 Task: Mark an email as unread after reading it.
Action: Mouse moved to (56, 56)
Screenshot: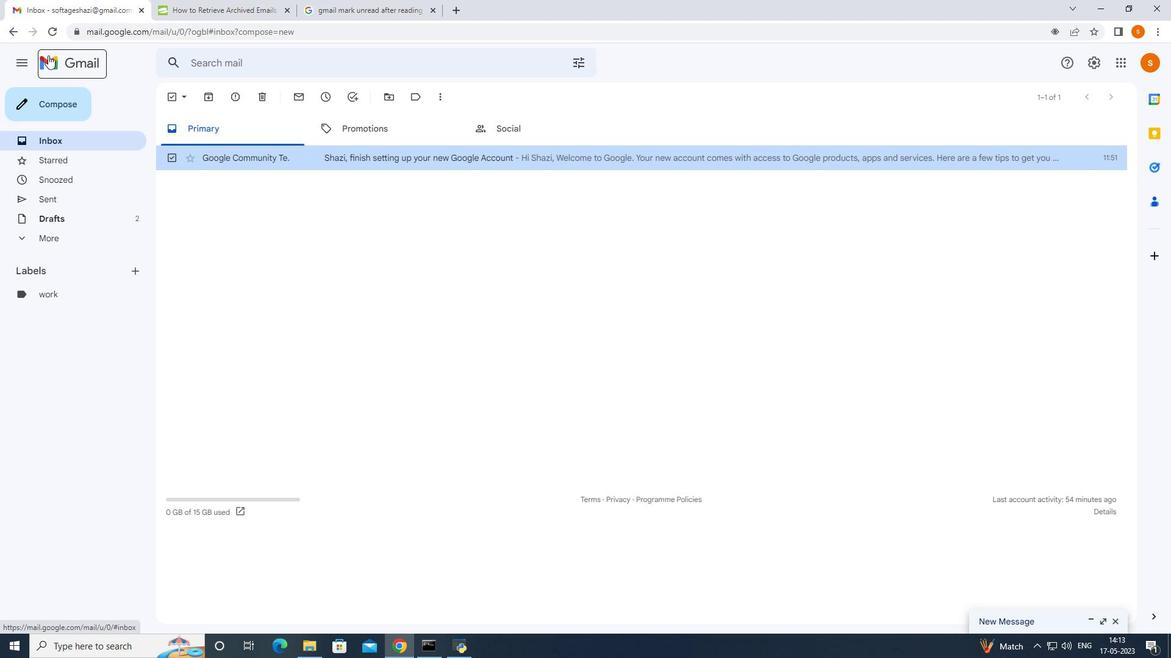 
Action: Mouse pressed left at (56, 56)
Screenshot: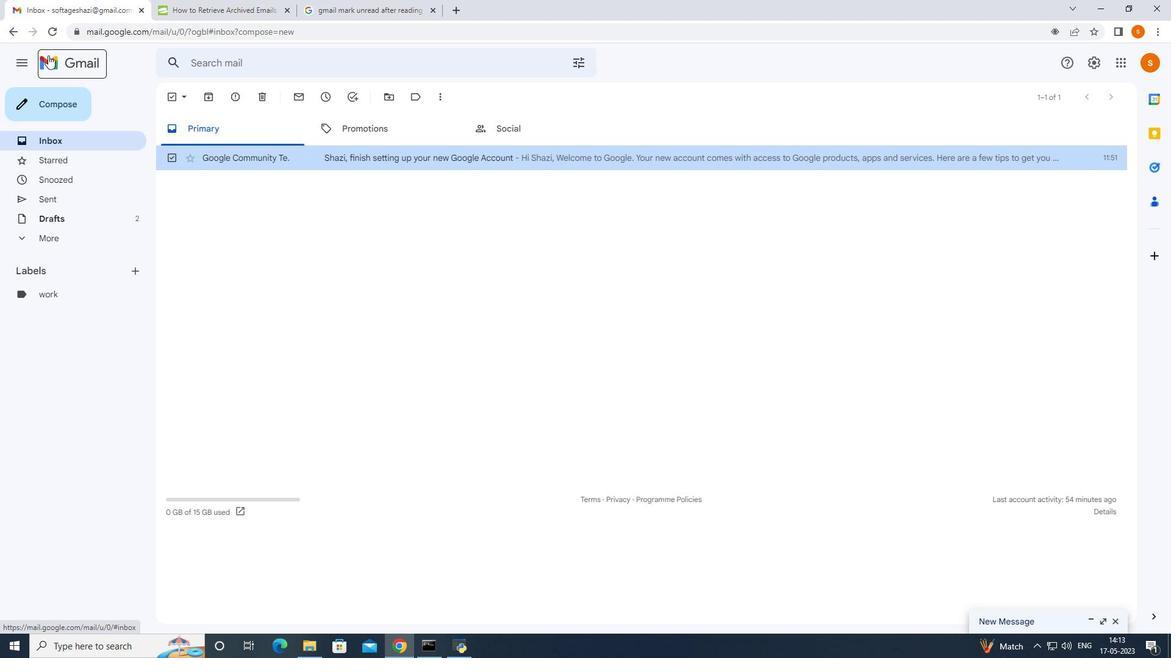 
Action: Mouse moved to (285, 154)
Screenshot: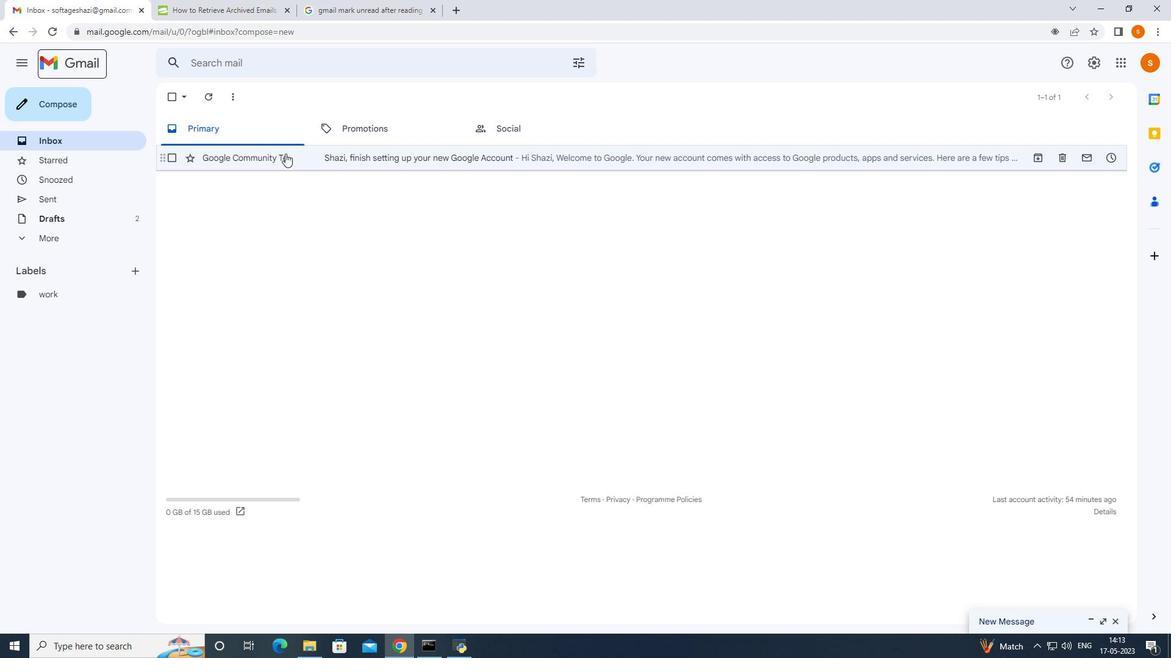 
Action: Mouse pressed left at (285, 154)
Screenshot: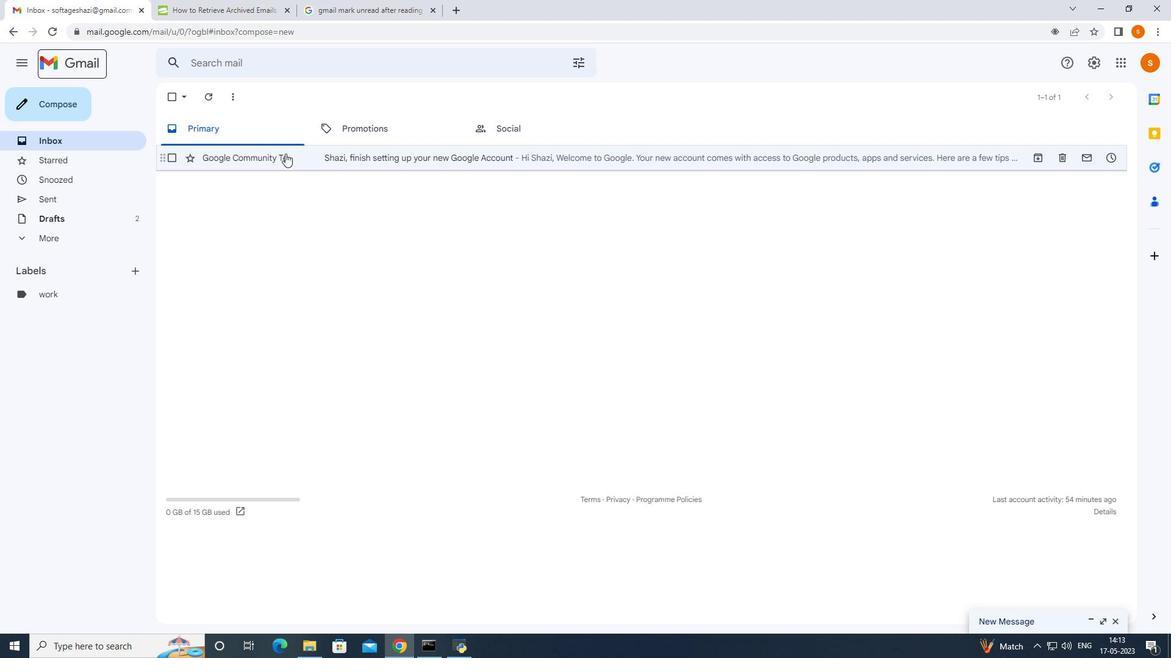 
Action: Mouse moved to (237, 193)
Screenshot: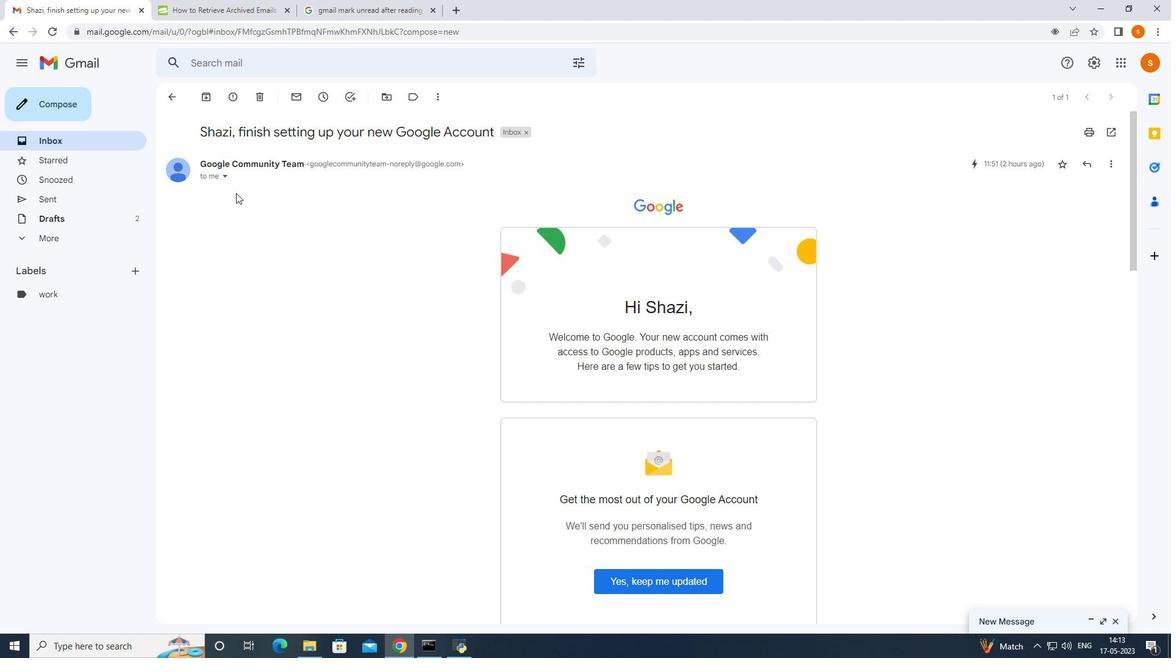 
Action: Mouse scrolled (237, 193) with delta (0, 0)
Screenshot: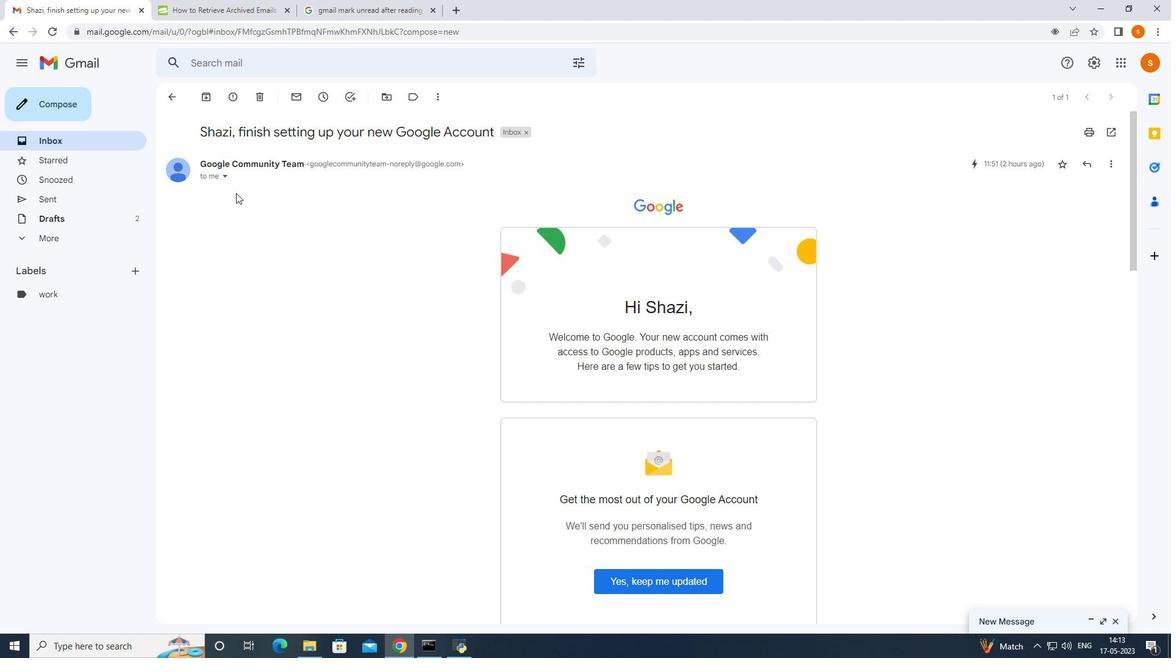 
Action: Mouse moved to (242, 194)
Screenshot: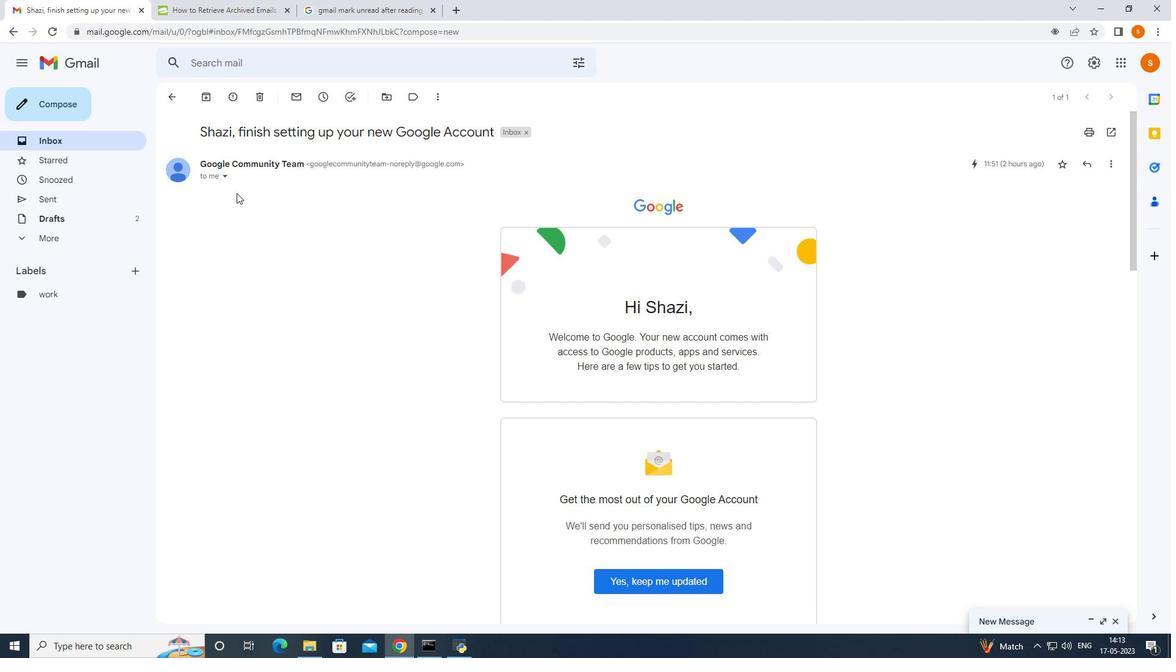 
Action: Mouse scrolled (242, 193) with delta (0, 0)
Screenshot: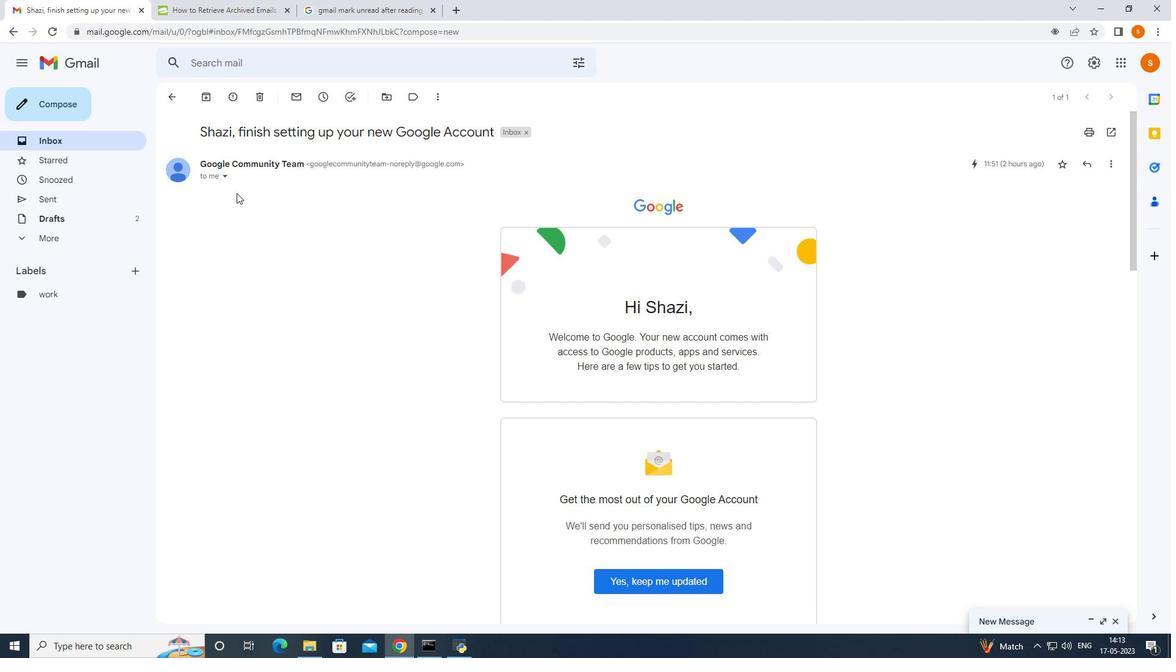 
Action: Mouse moved to (741, 225)
Screenshot: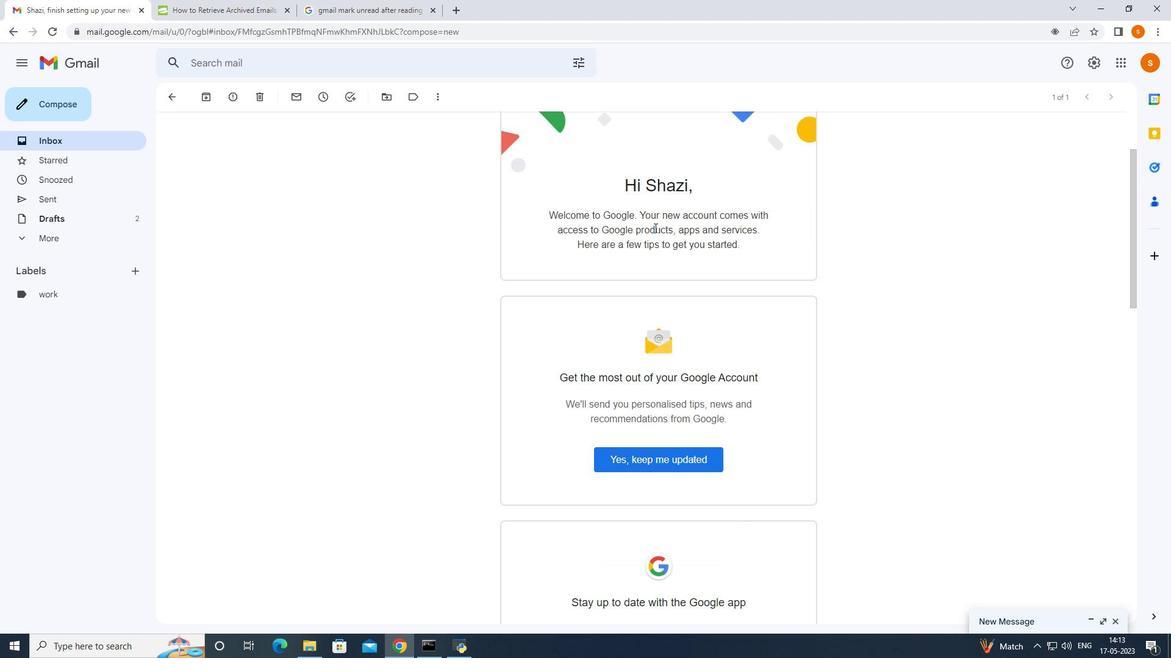
Action: Mouse scrolled (741, 225) with delta (0, 0)
Screenshot: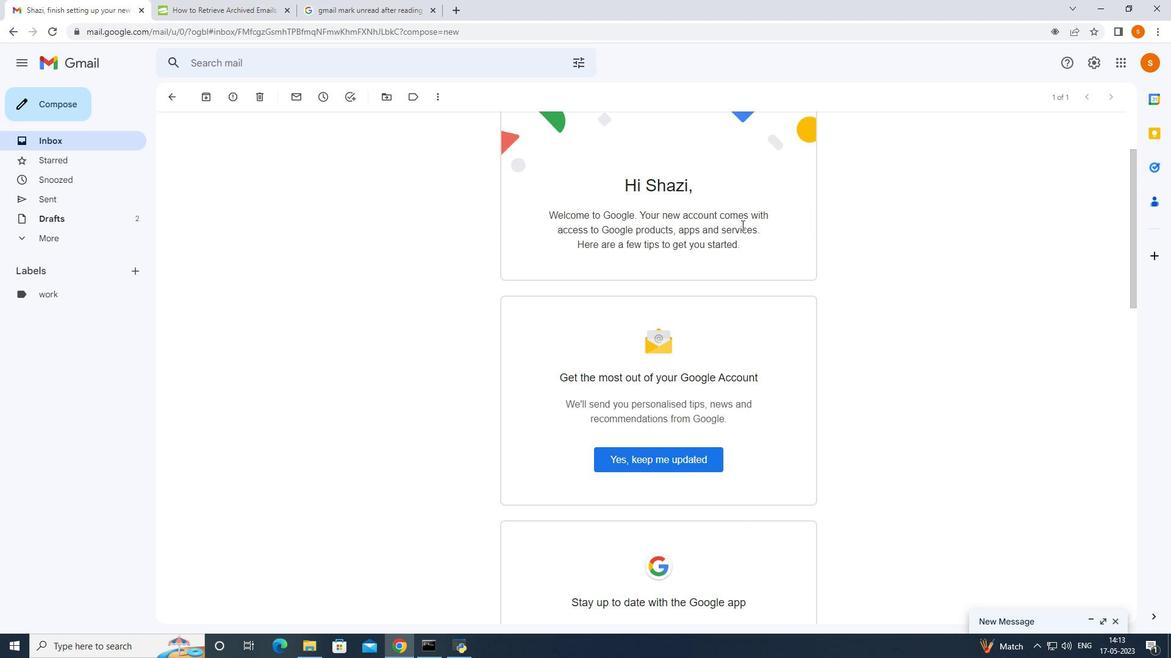 
Action: Mouse scrolled (741, 225) with delta (0, 0)
Screenshot: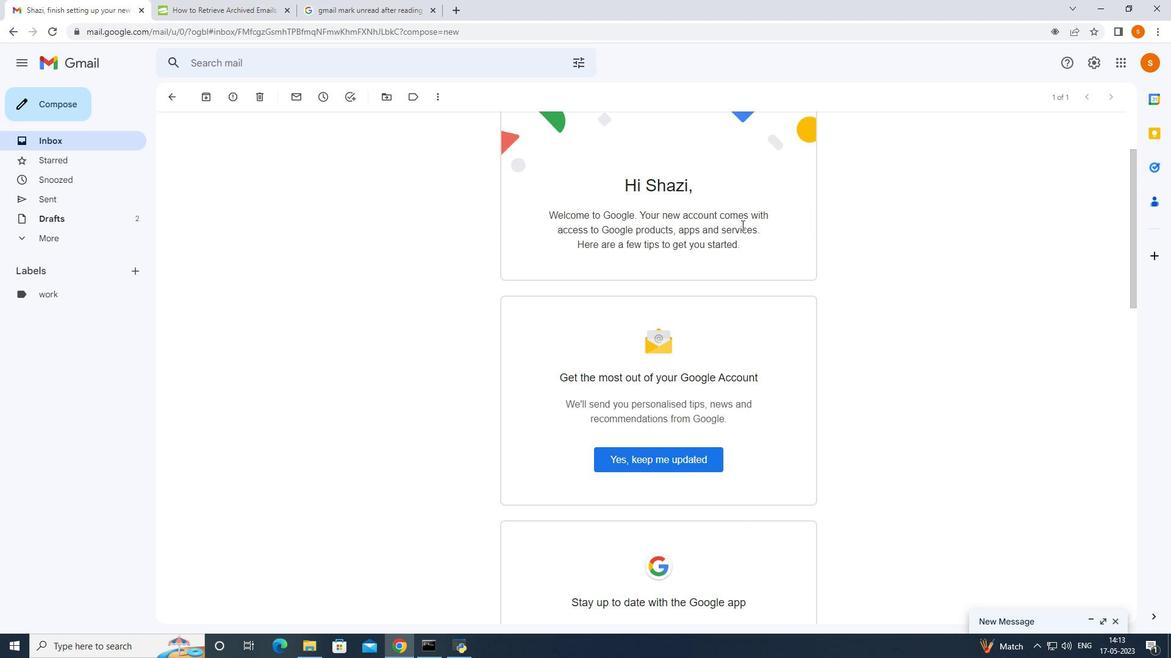 
Action: Mouse moved to (764, 215)
Screenshot: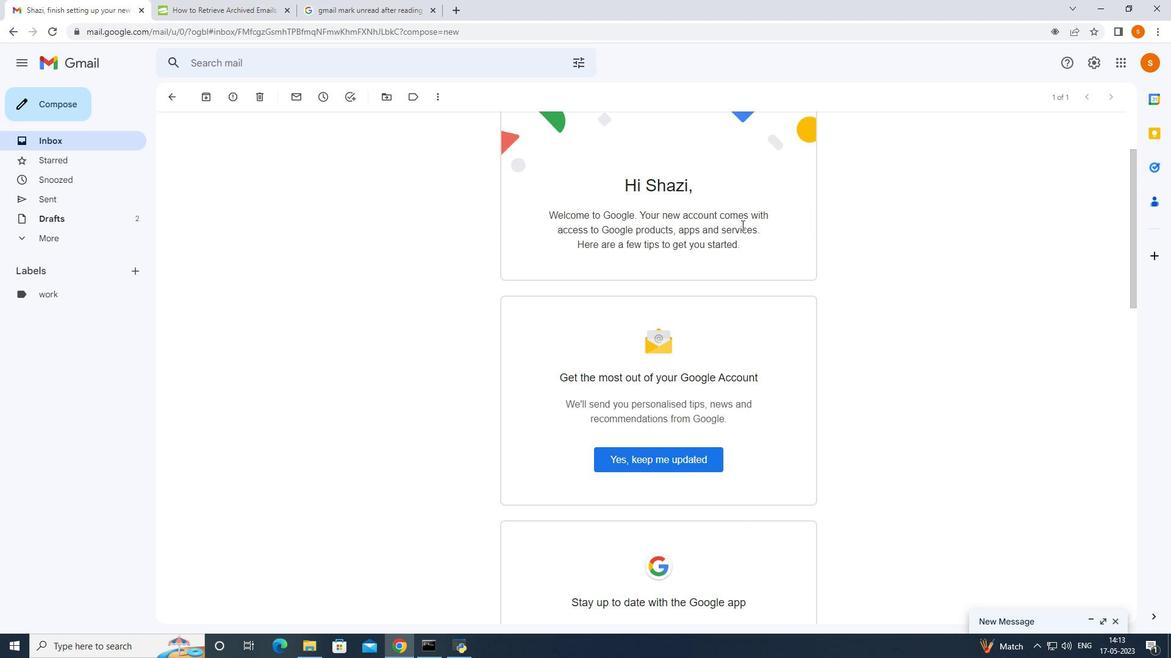 
Action: Mouse scrolled (758, 219) with delta (0, 0)
Screenshot: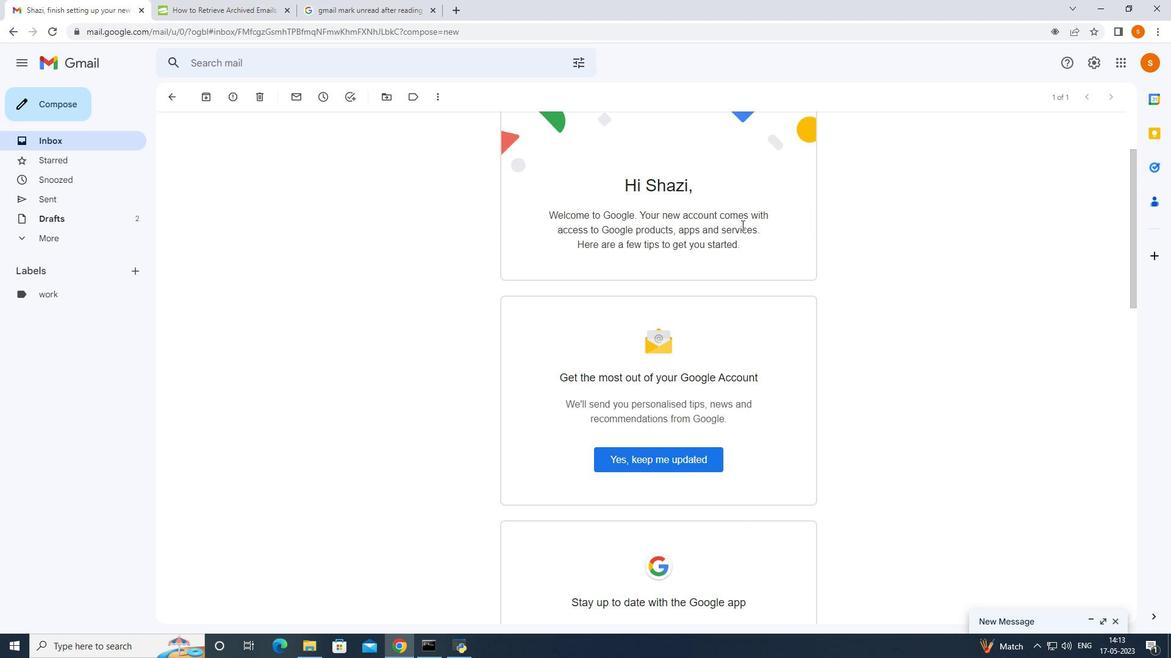 
Action: Mouse moved to (1116, 167)
Screenshot: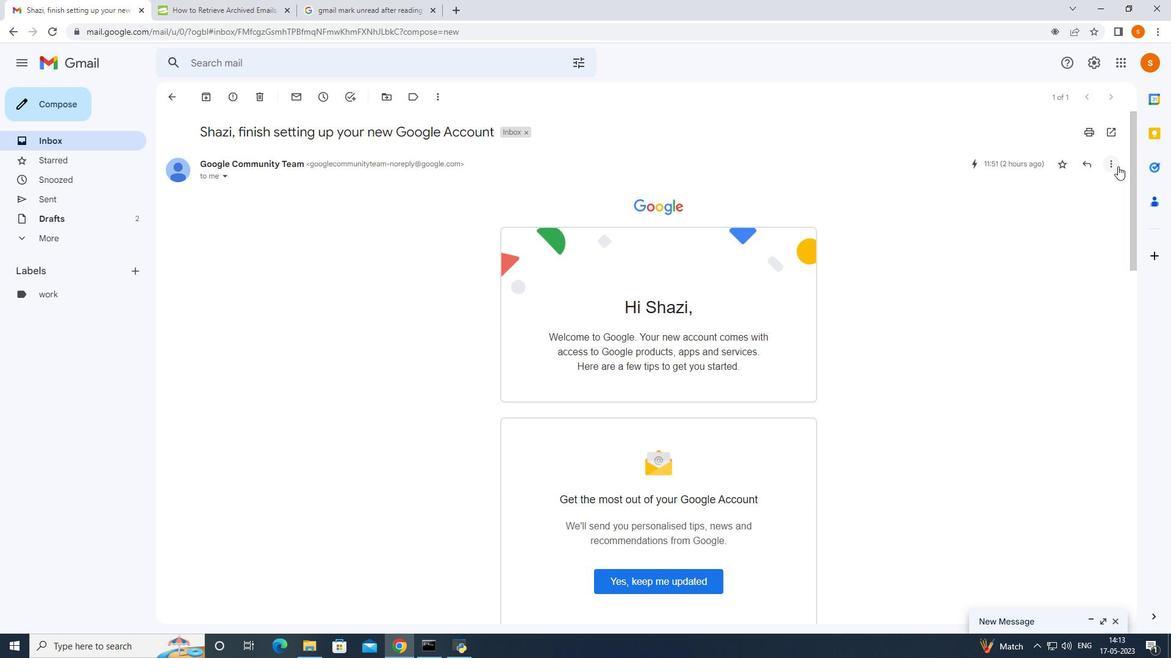 
Action: Mouse pressed left at (1116, 167)
Screenshot: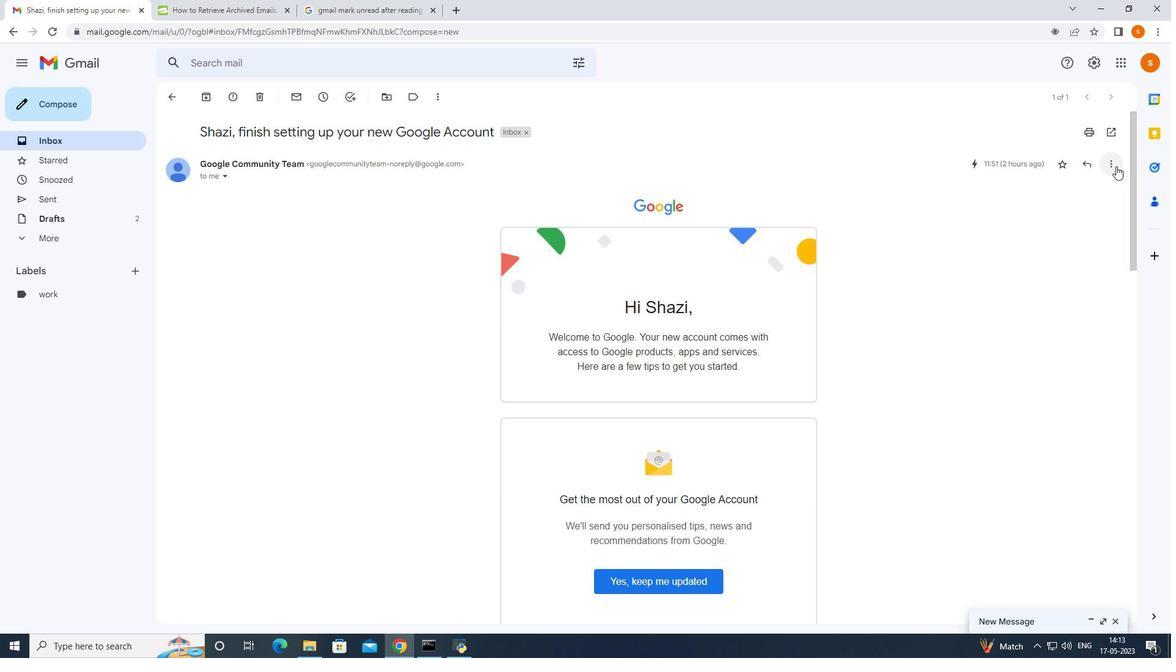 
Action: Mouse moved to (885, 242)
Screenshot: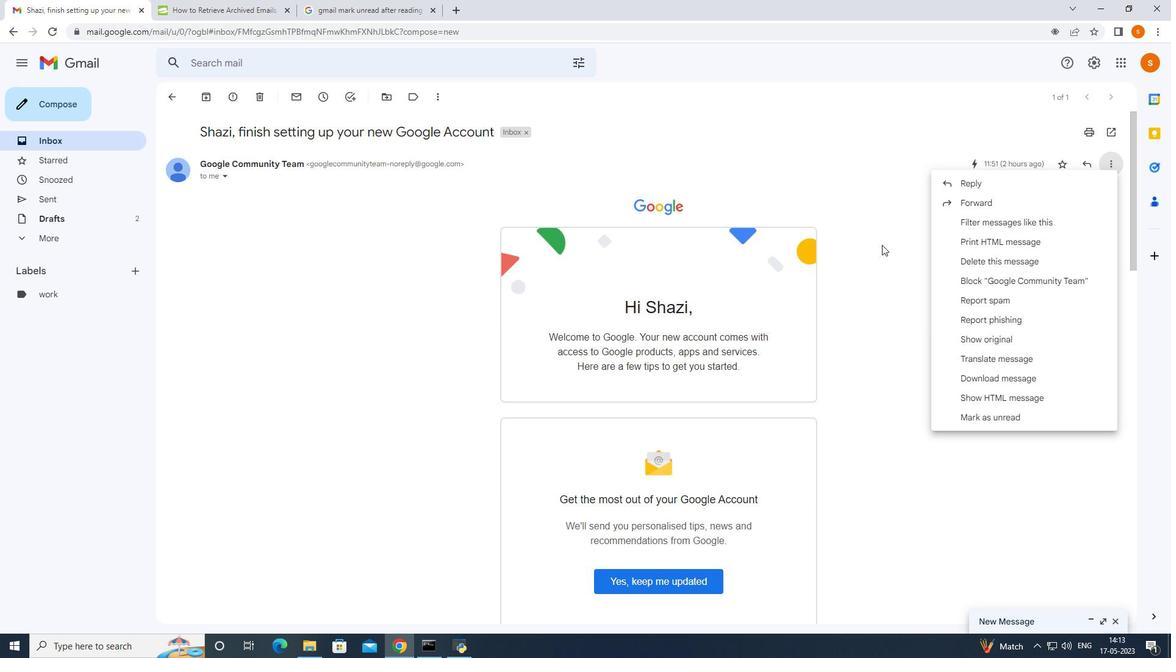 
Action: Mouse pressed left at (885, 242)
Screenshot: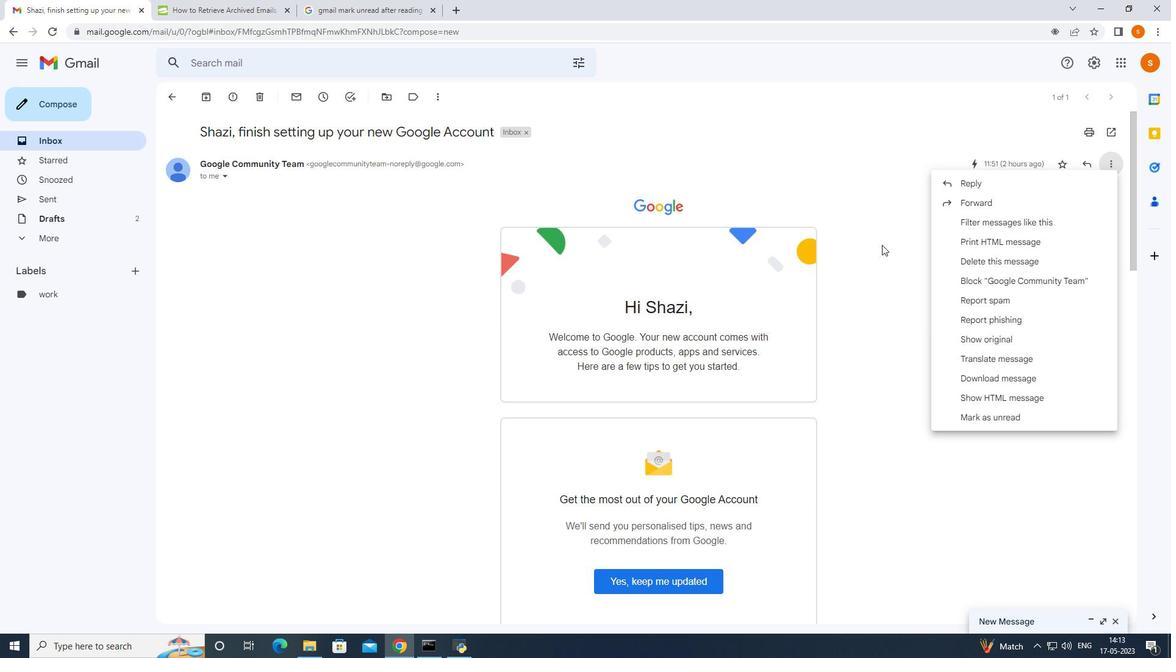 
Action: Mouse moved to (162, 95)
Screenshot: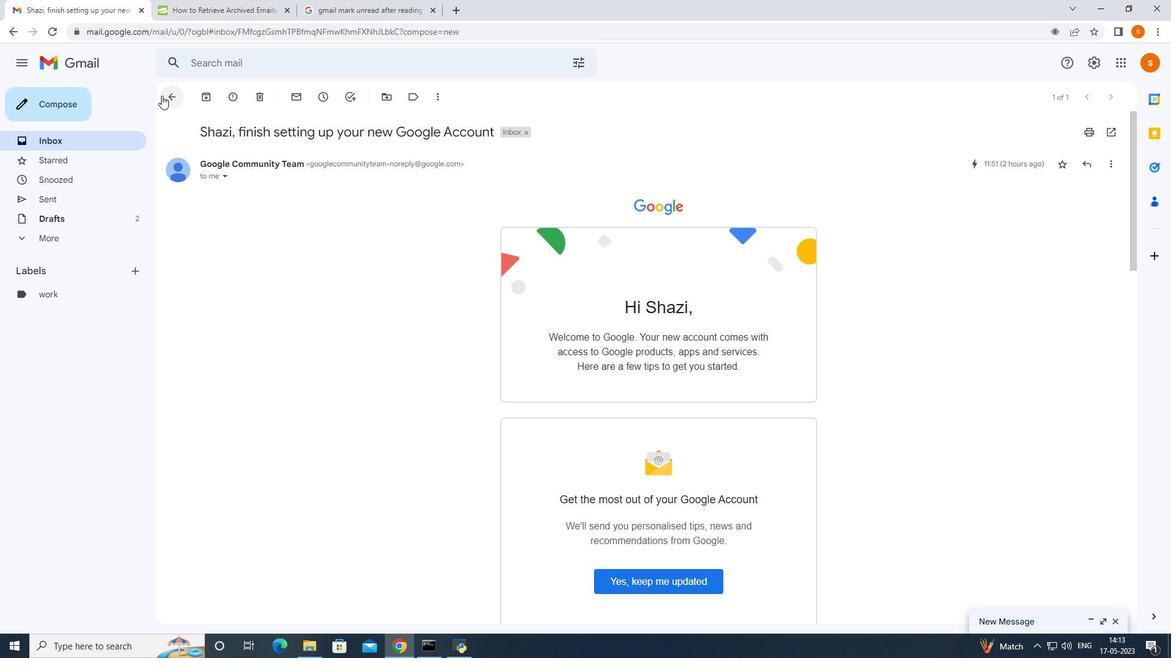 
Action: Mouse pressed left at (162, 95)
Screenshot: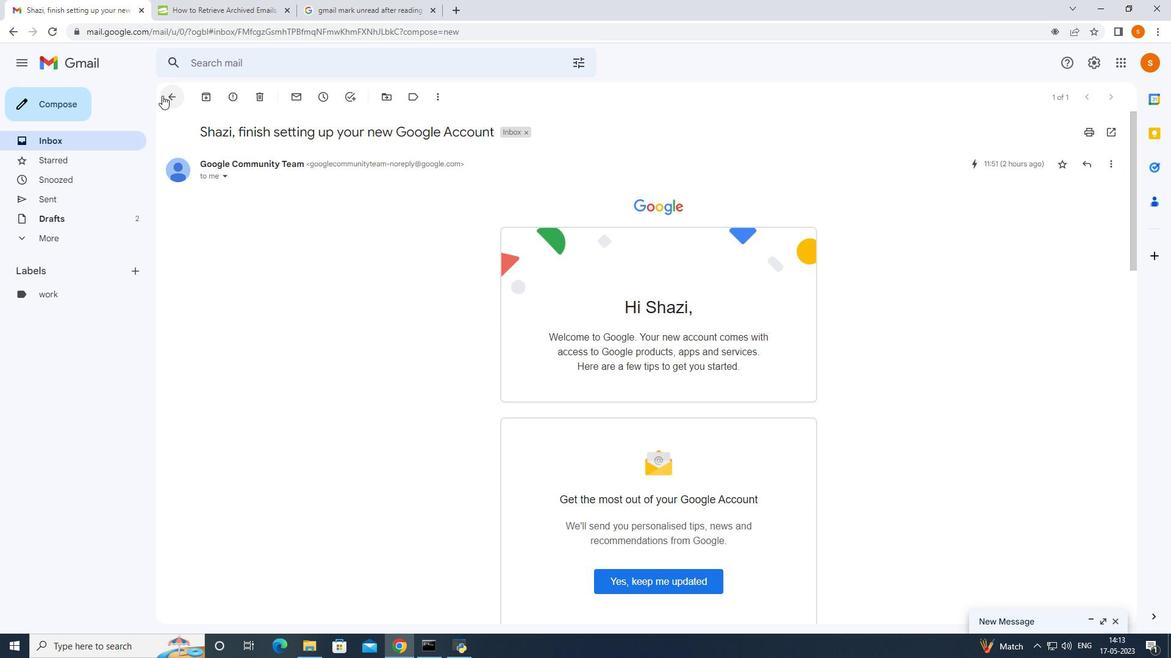 
Action: Mouse moved to (256, 157)
Screenshot: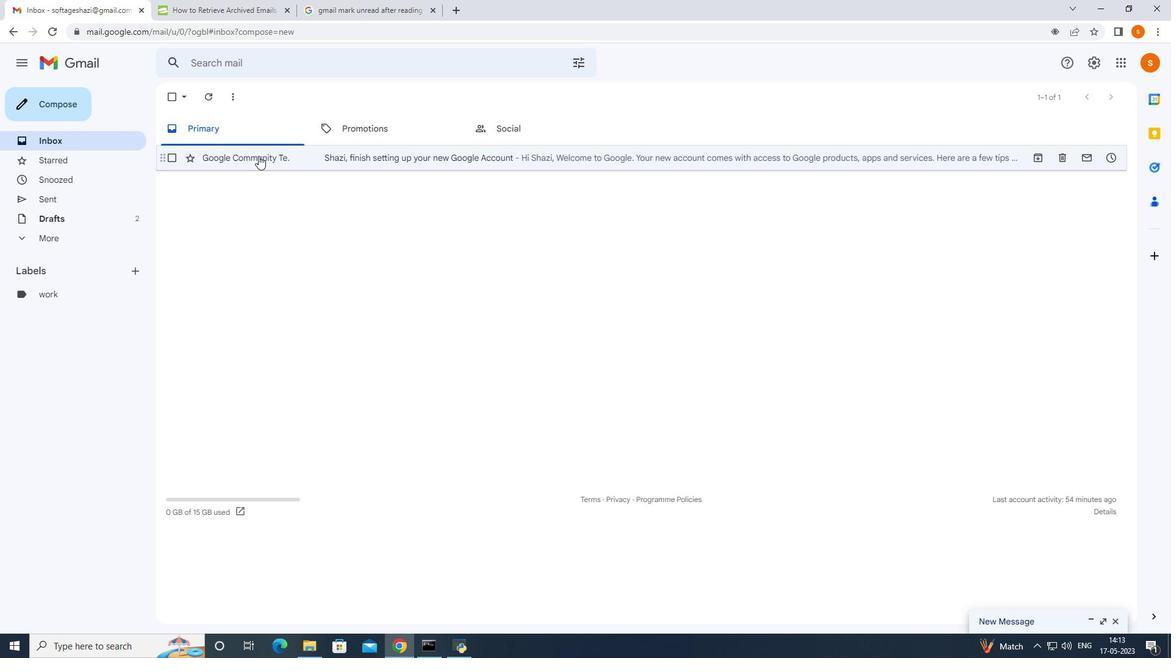 
Action: Mouse pressed right at (256, 157)
Screenshot: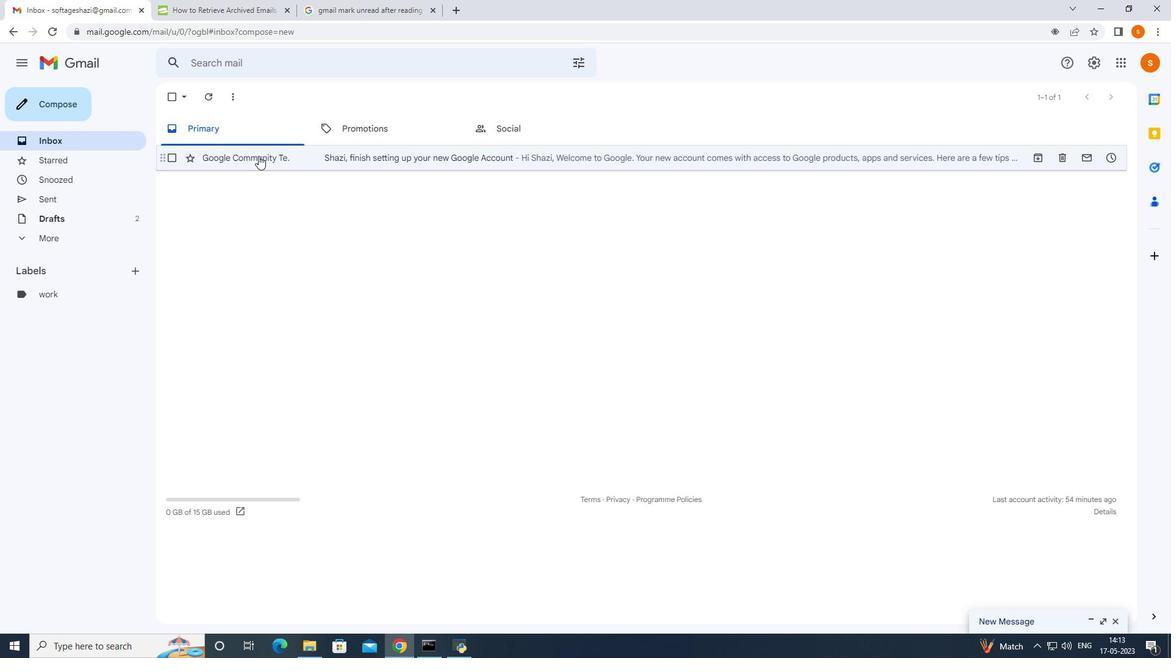 
Action: Mouse moved to (323, 323)
Screenshot: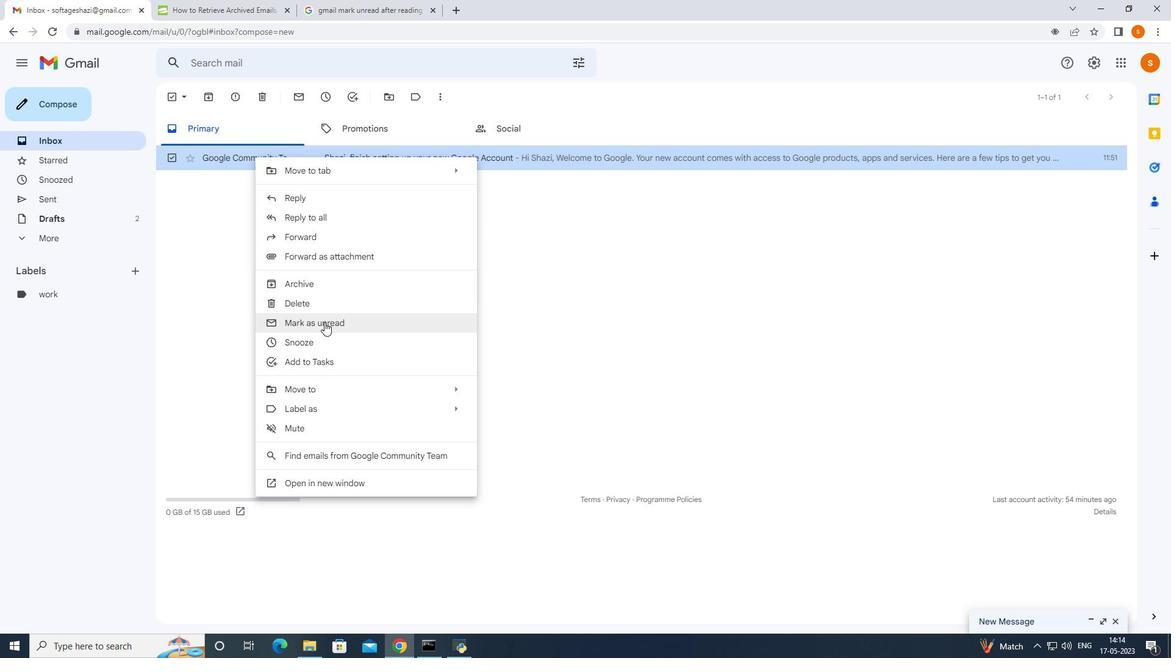
Action: Mouse pressed left at (323, 323)
Screenshot: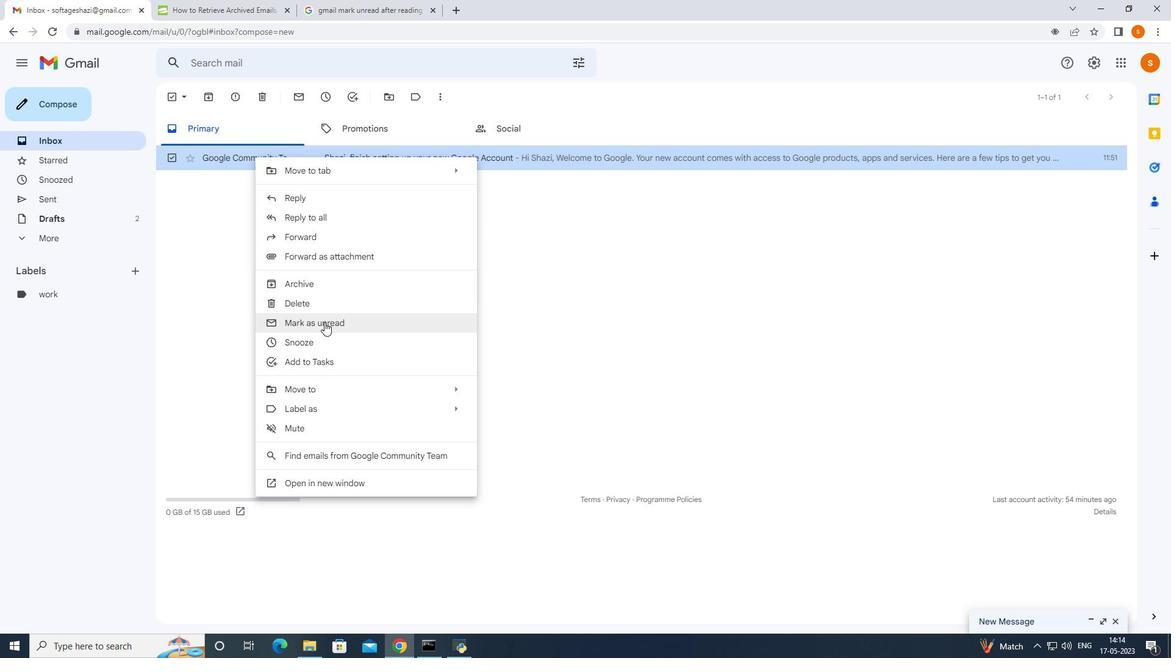
Action: Mouse moved to (414, 294)
Screenshot: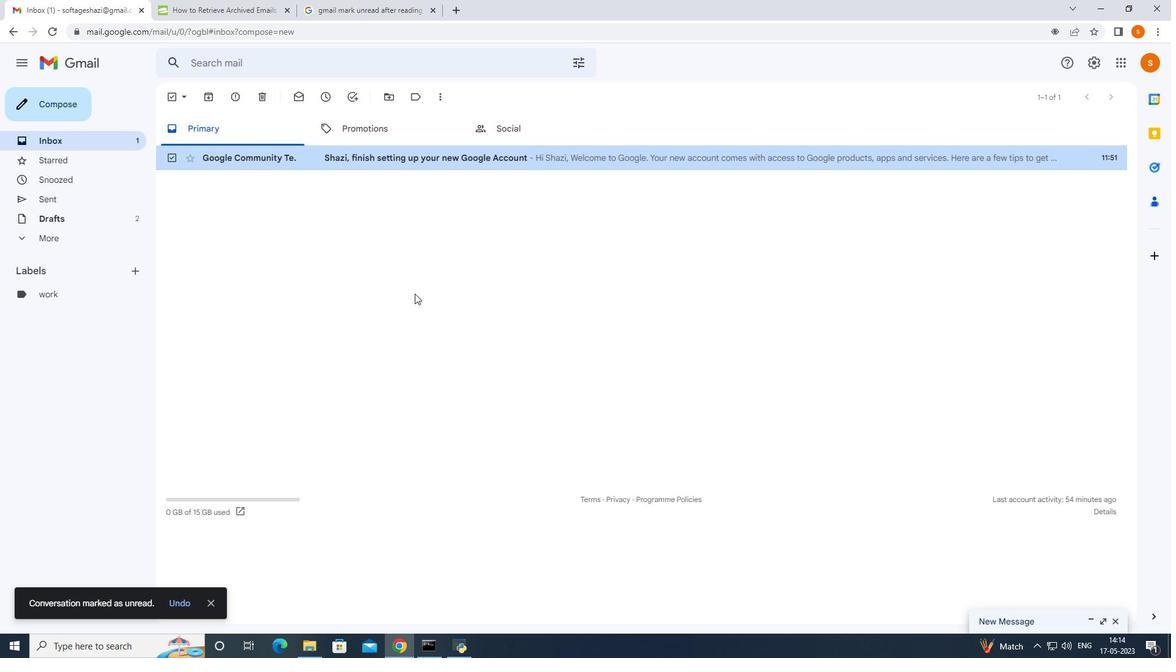 
